Task: Sort the products in the category "Deodrant & Shave" by best match.
Action: Mouse moved to (249, 108)
Screenshot: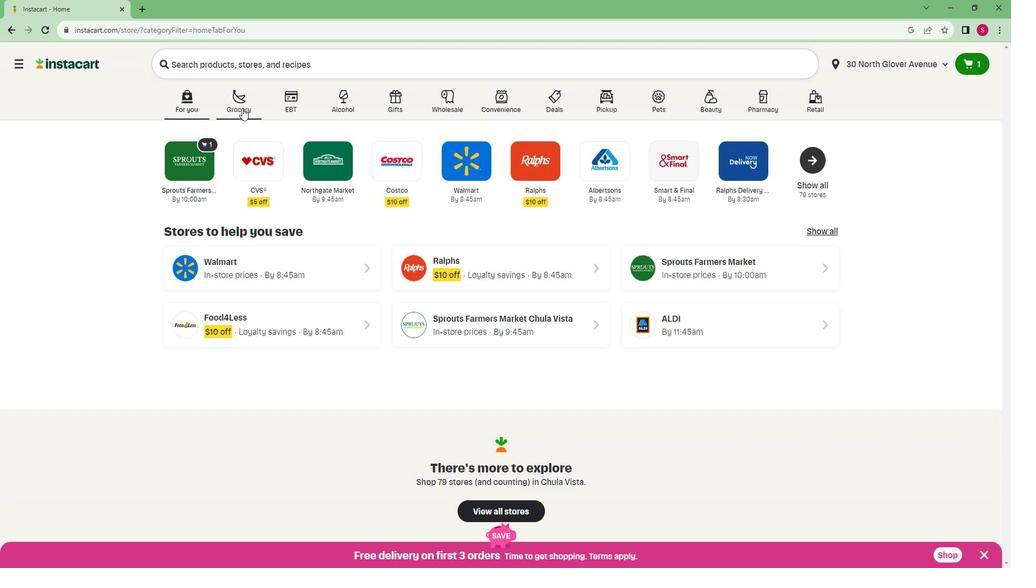 
Action: Mouse pressed left at (249, 108)
Screenshot: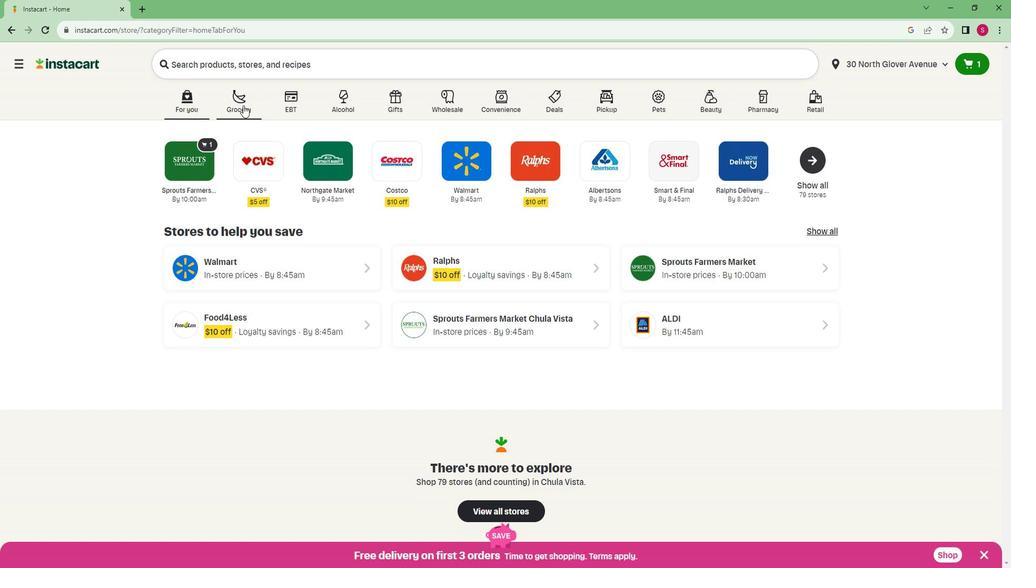 
Action: Mouse moved to (207, 294)
Screenshot: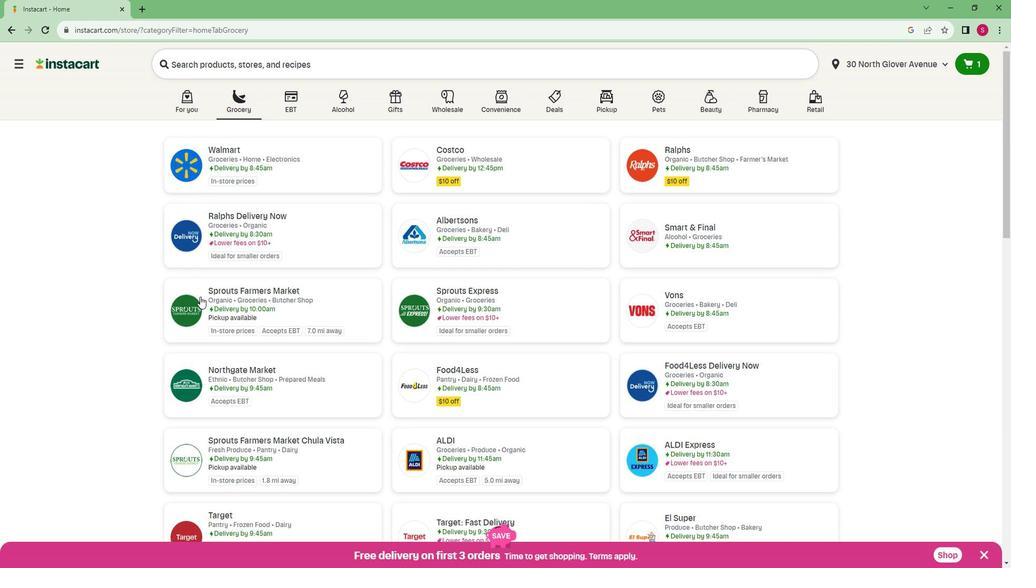 
Action: Mouse pressed left at (207, 294)
Screenshot: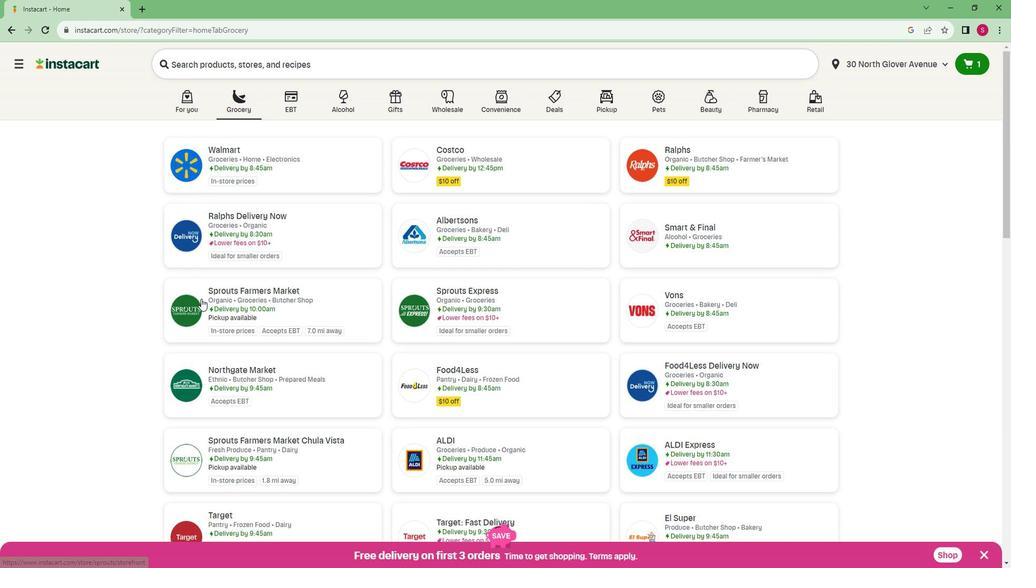 
Action: Mouse moved to (101, 359)
Screenshot: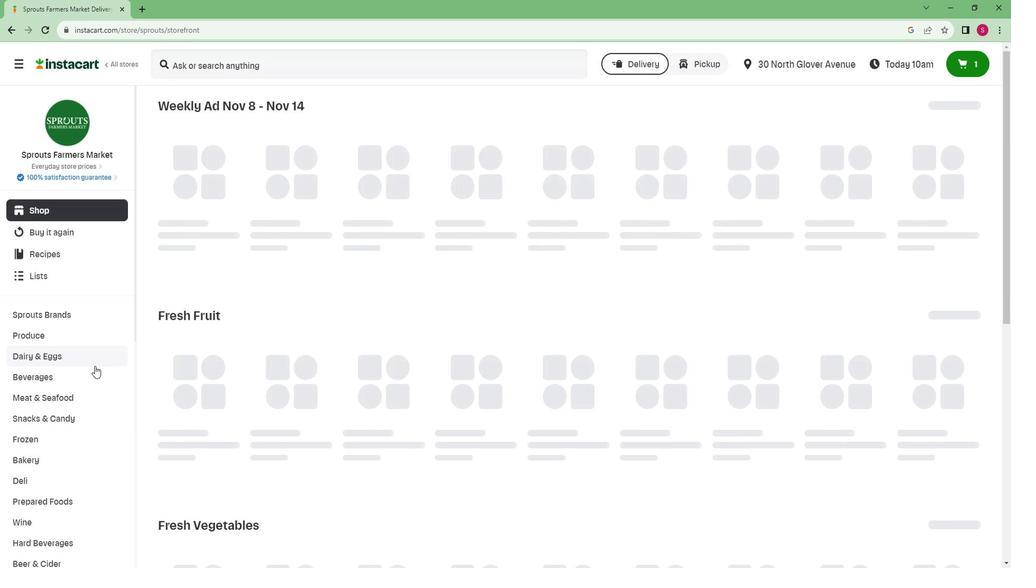 
Action: Mouse scrolled (101, 358) with delta (0, 0)
Screenshot: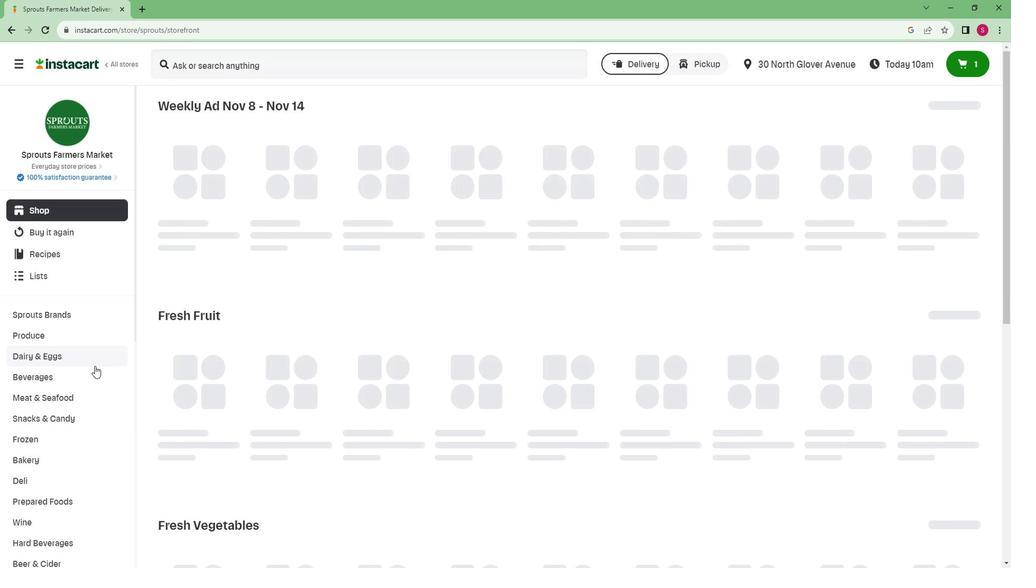 
Action: Mouse moved to (100, 360)
Screenshot: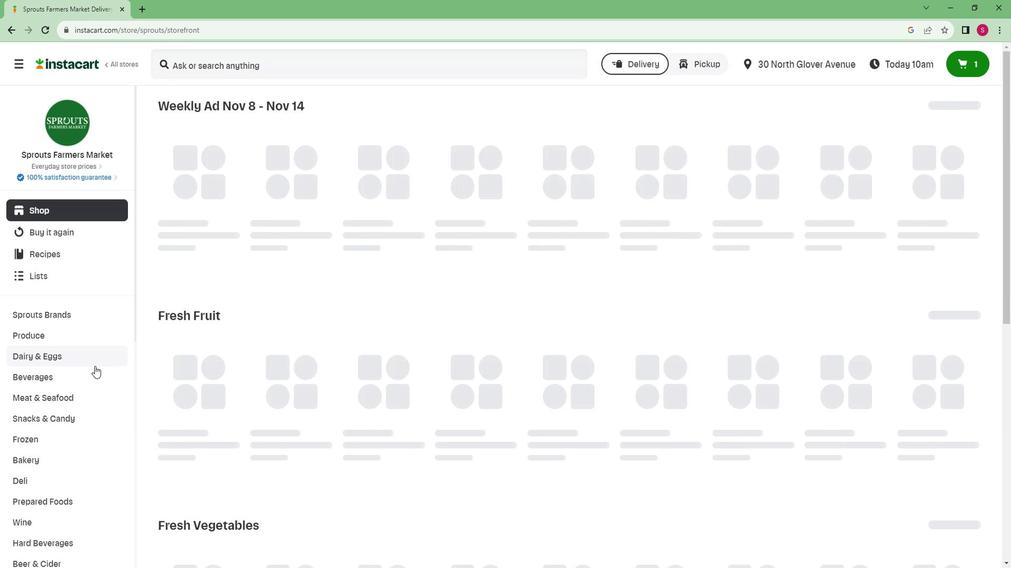 
Action: Mouse scrolled (100, 359) with delta (0, 0)
Screenshot: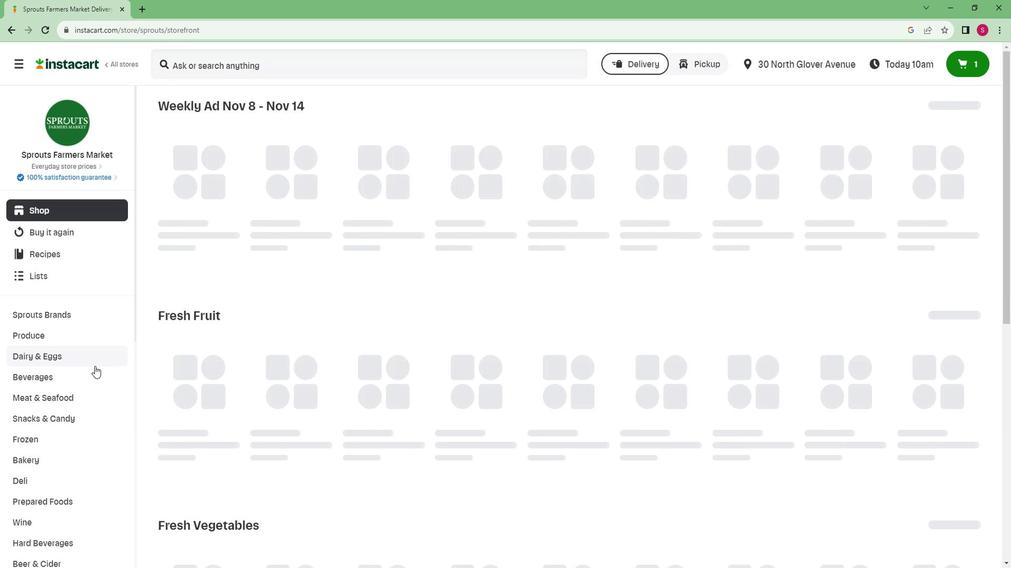 
Action: Mouse scrolled (100, 359) with delta (0, 0)
Screenshot: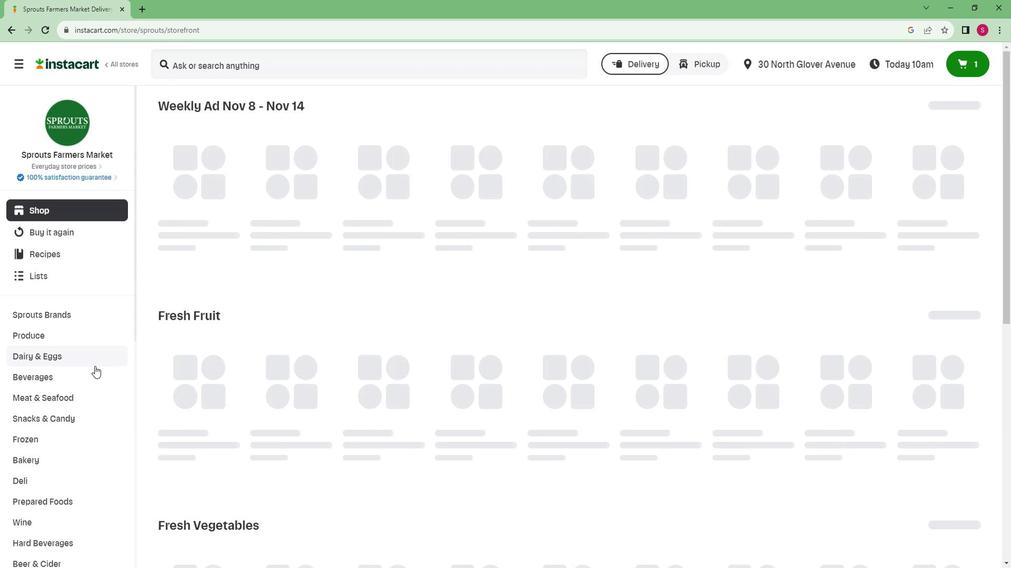 
Action: Mouse scrolled (100, 359) with delta (0, 0)
Screenshot: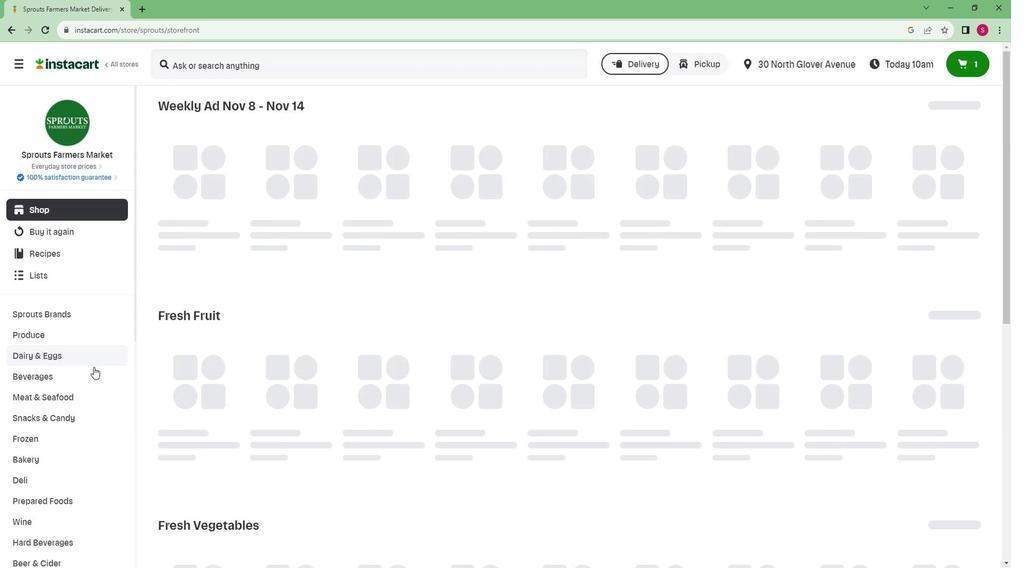 
Action: Mouse scrolled (100, 359) with delta (0, 0)
Screenshot: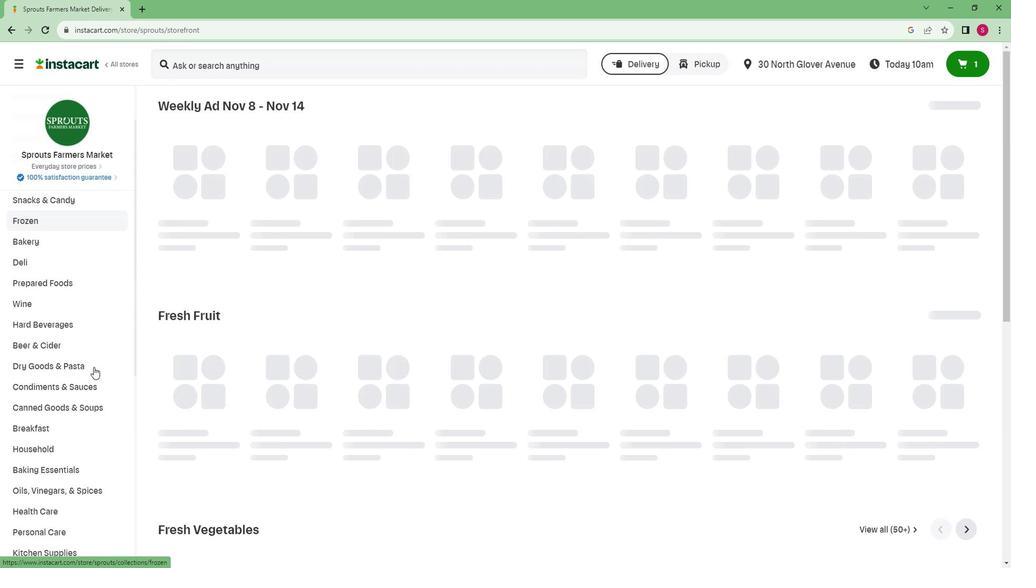 
Action: Mouse scrolled (100, 359) with delta (0, 0)
Screenshot: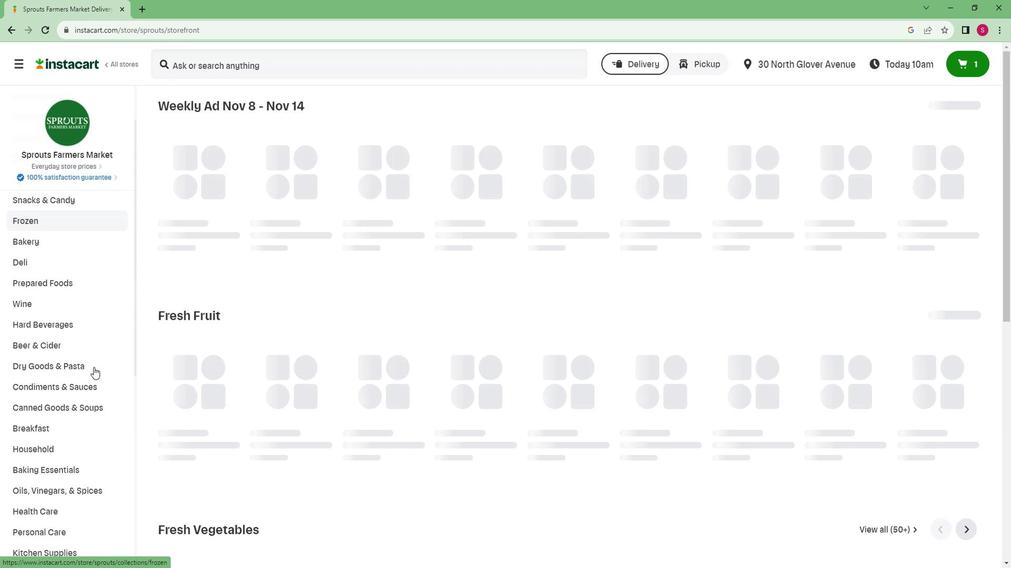 
Action: Mouse scrolled (100, 359) with delta (0, 0)
Screenshot: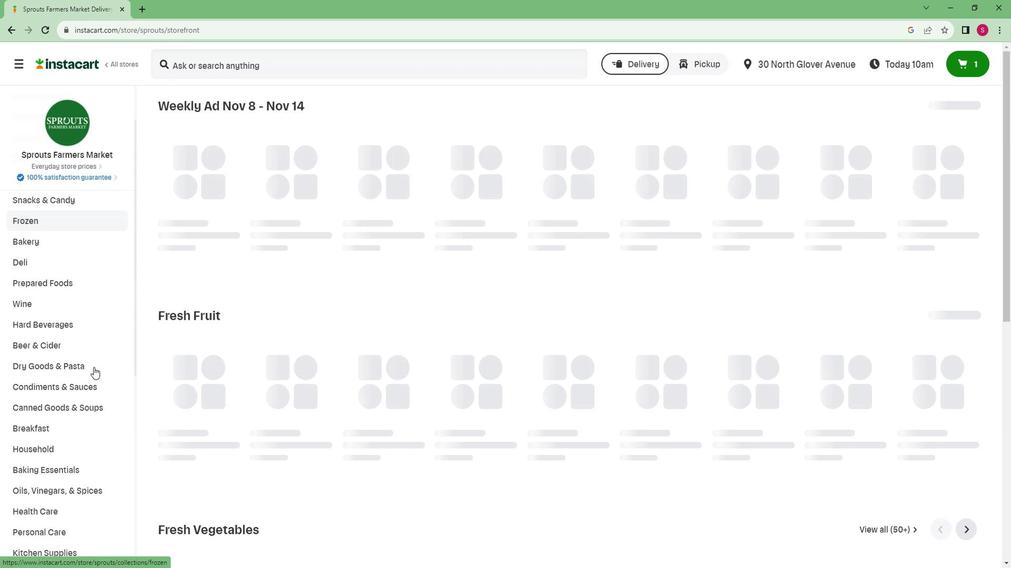 
Action: Mouse scrolled (100, 359) with delta (0, 0)
Screenshot: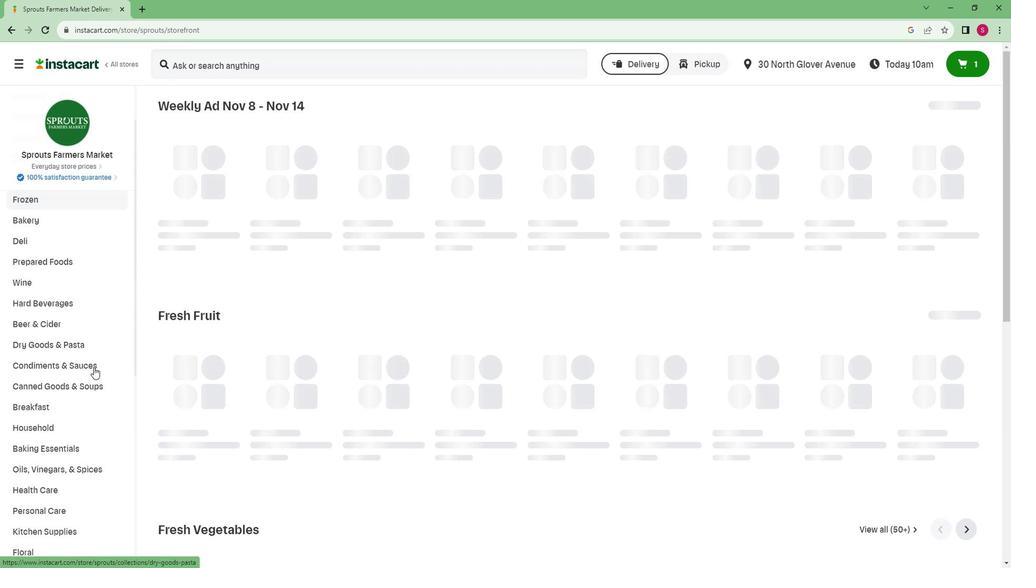 
Action: Mouse scrolled (100, 359) with delta (0, 0)
Screenshot: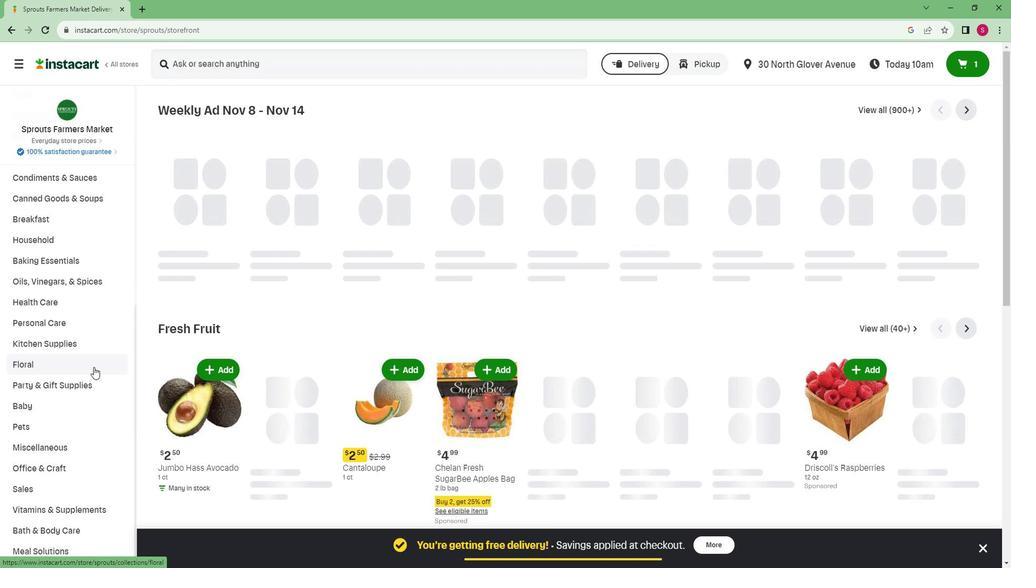 
Action: Mouse scrolled (100, 359) with delta (0, 0)
Screenshot: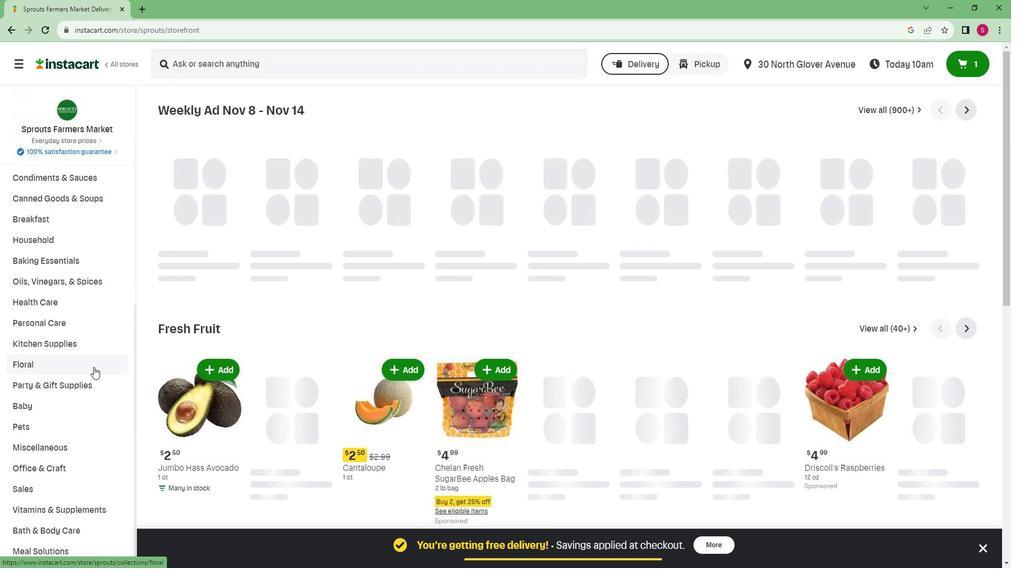 
Action: Mouse scrolled (100, 359) with delta (0, 0)
Screenshot: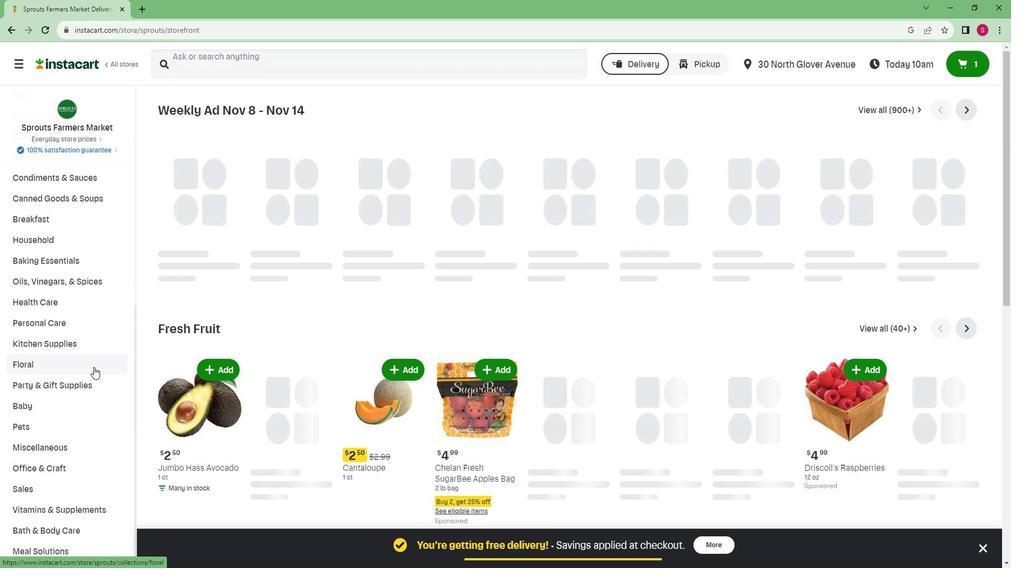
Action: Mouse moved to (53, 517)
Screenshot: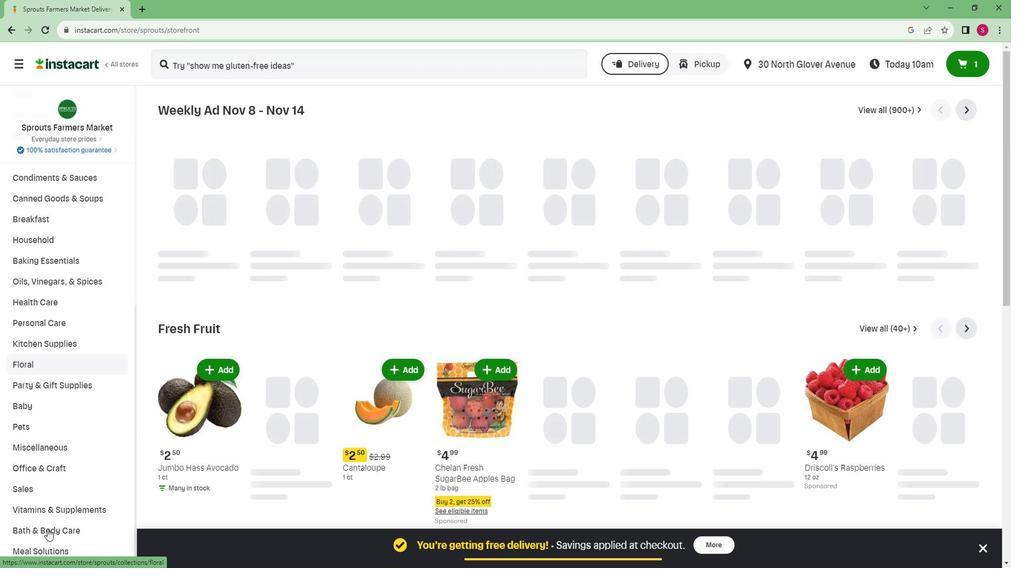 
Action: Mouse pressed left at (53, 517)
Screenshot: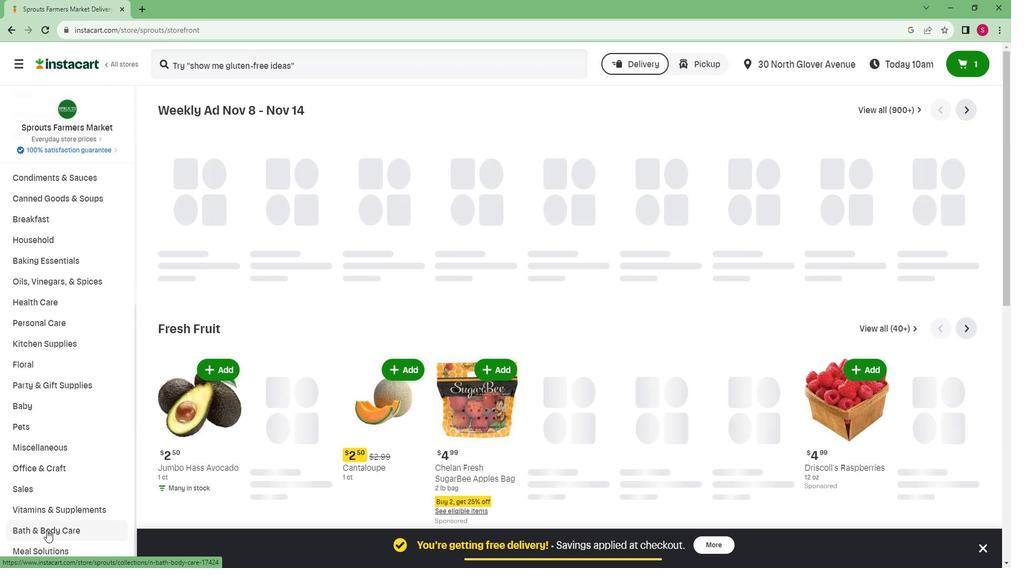 
Action: Mouse moved to (757, 136)
Screenshot: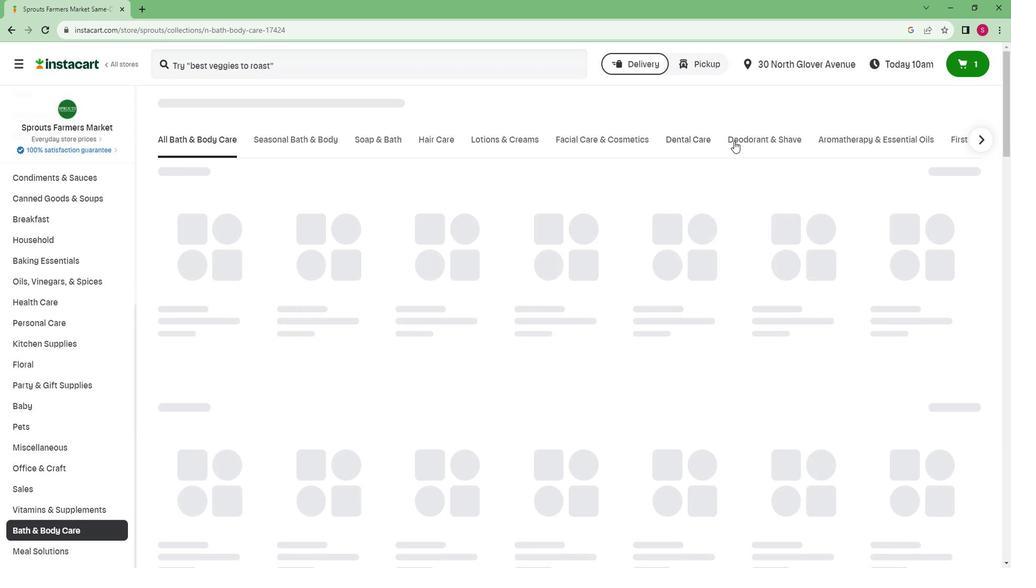 
Action: Mouse pressed left at (757, 136)
Screenshot: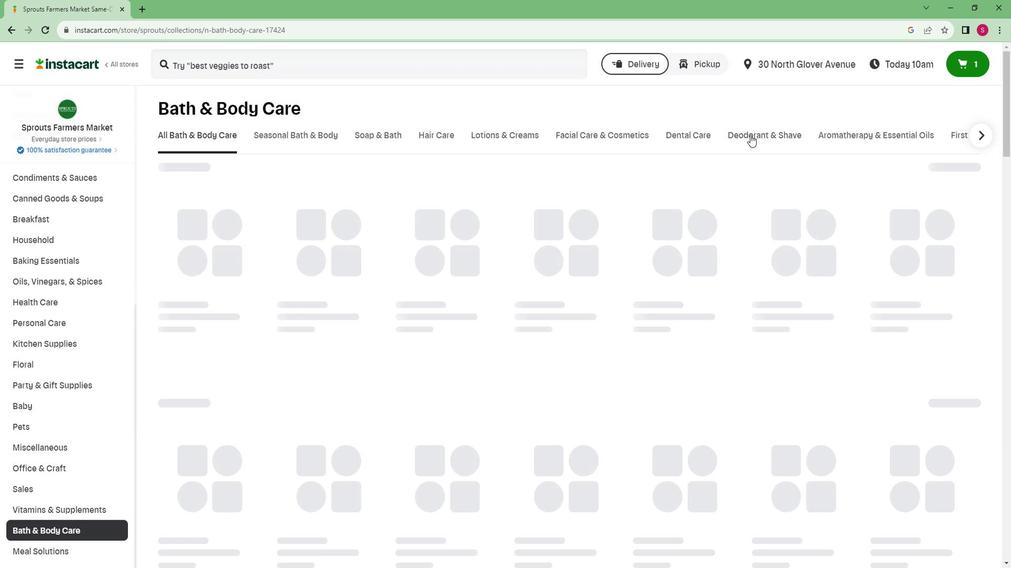 
Action: Mouse moved to (919, 175)
Screenshot: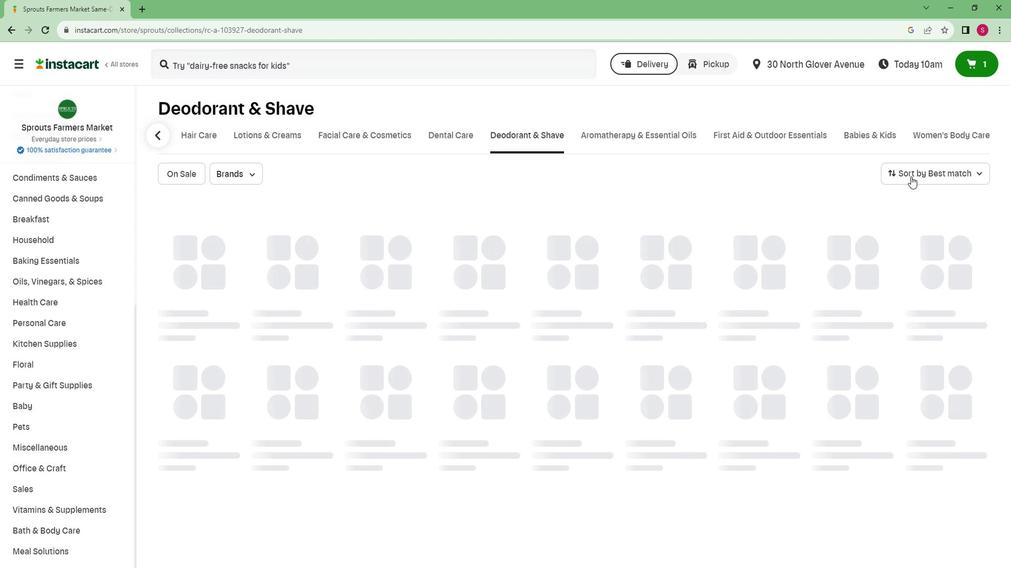 
Action: Mouse pressed left at (919, 175)
Screenshot: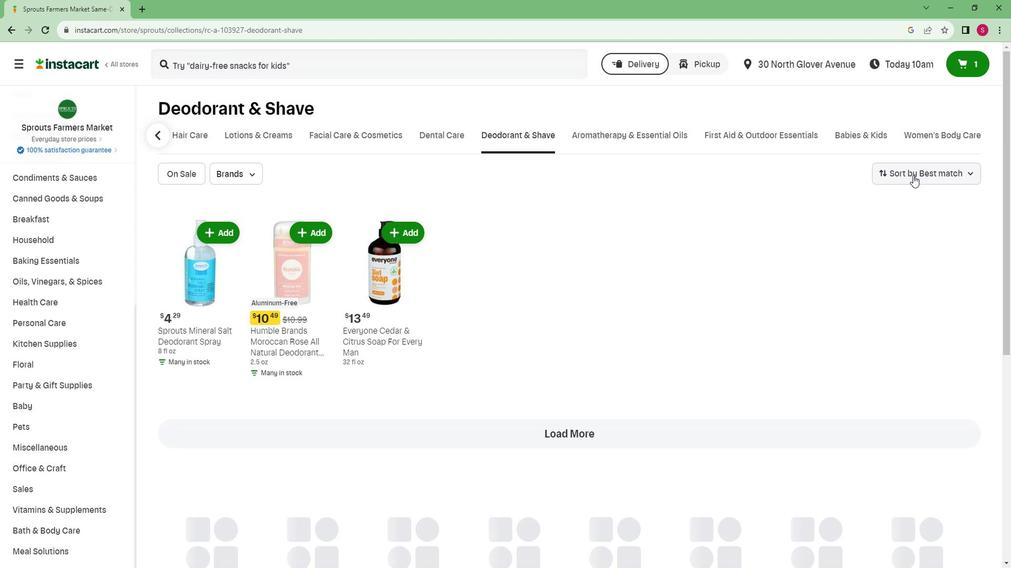 
Action: Mouse moved to (903, 204)
Screenshot: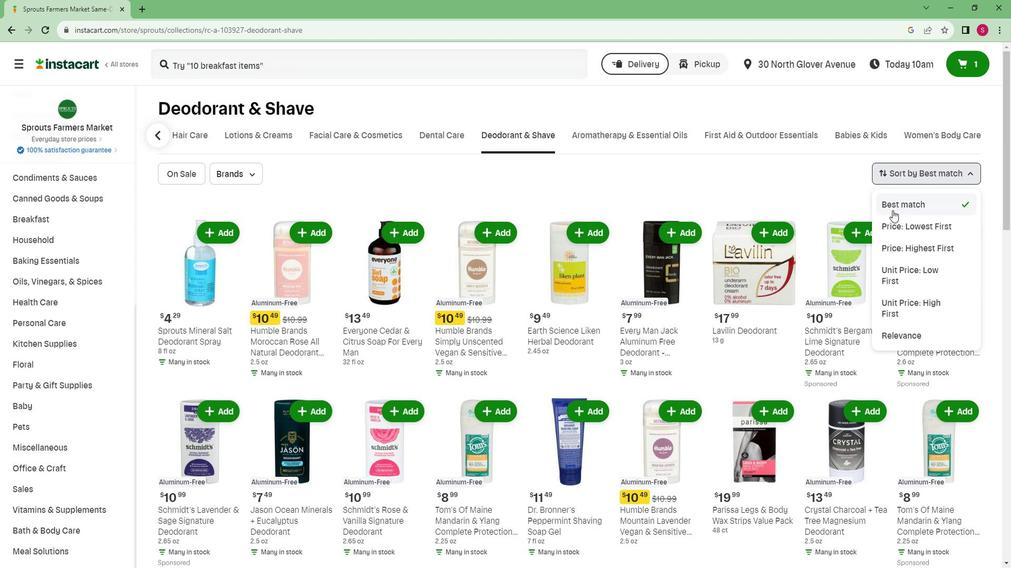 
Action: Mouse pressed left at (903, 204)
Screenshot: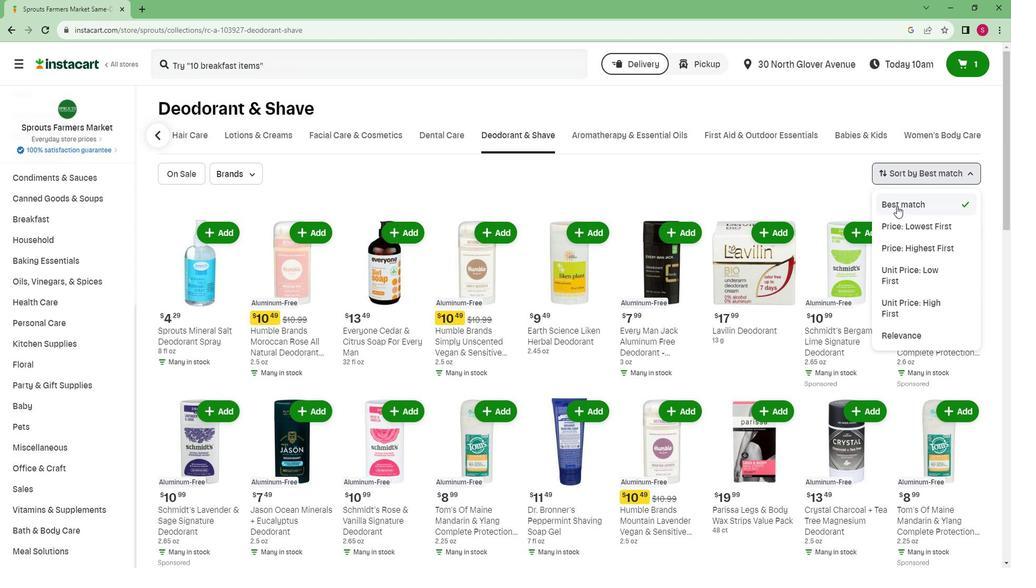 
Action: Mouse moved to (648, 242)
Screenshot: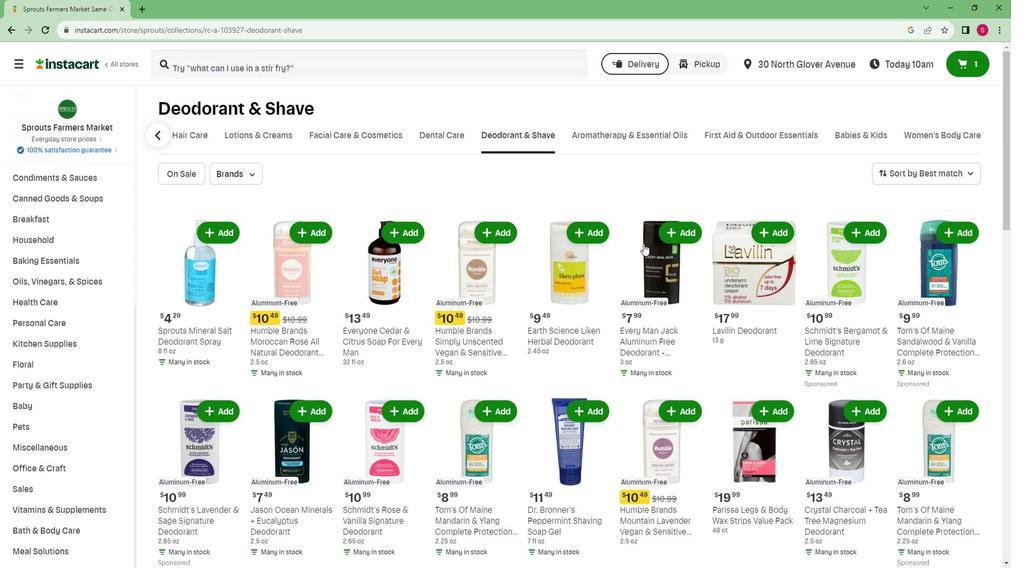 
Action: Mouse scrolled (648, 241) with delta (0, 0)
Screenshot: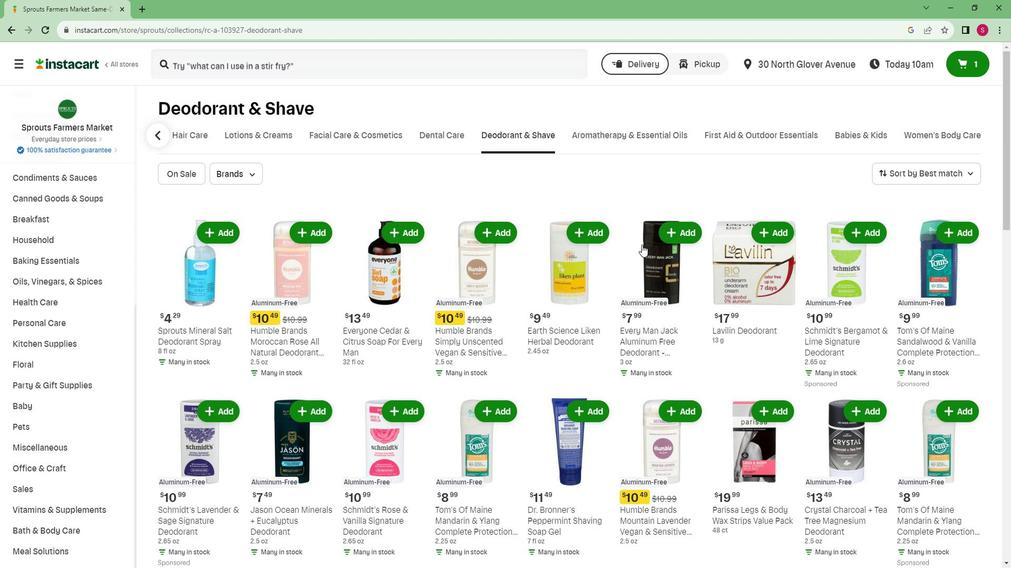 
Action: Mouse scrolled (648, 241) with delta (0, 0)
Screenshot: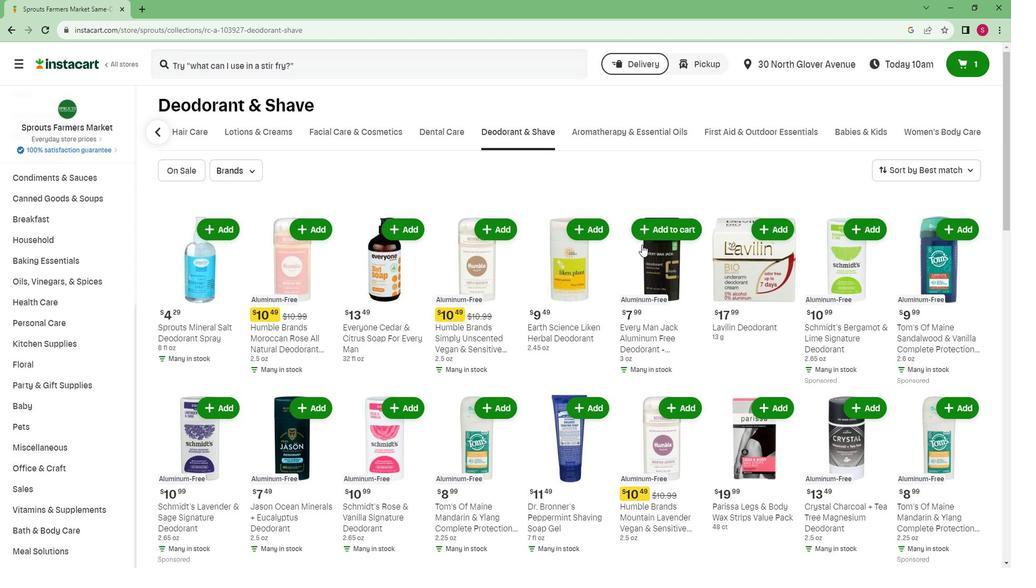 
Action: Mouse scrolled (648, 241) with delta (0, 0)
Screenshot: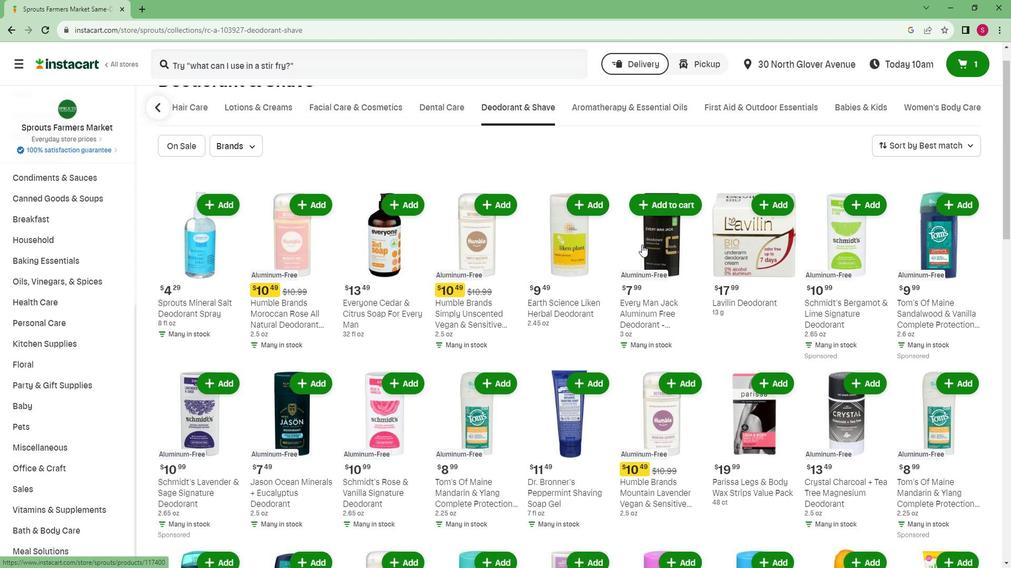 
Action: Mouse scrolled (648, 241) with delta (0, 0)
Screenshot: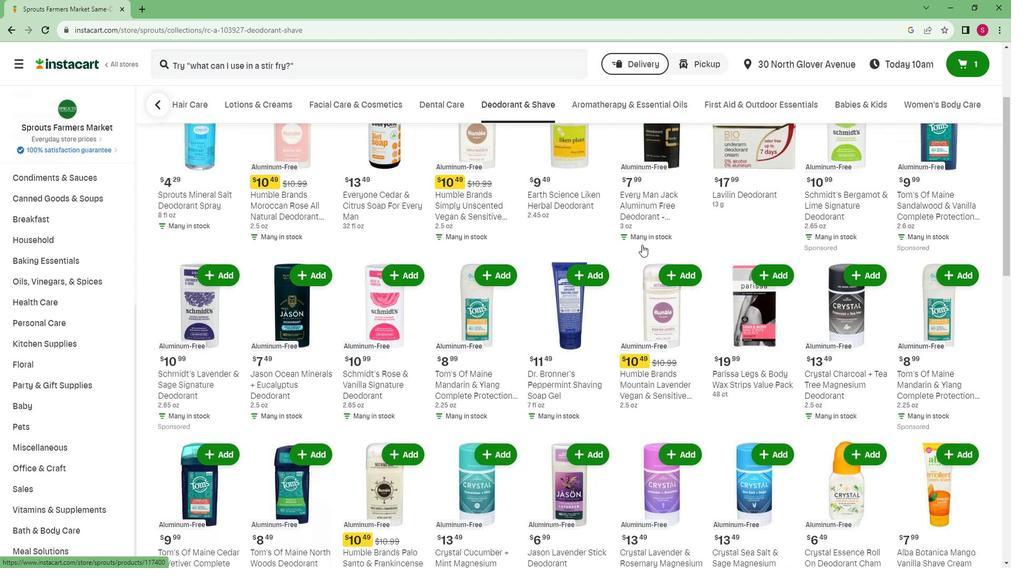 
Action: Mouse moved to (653, 242)
Screenshot: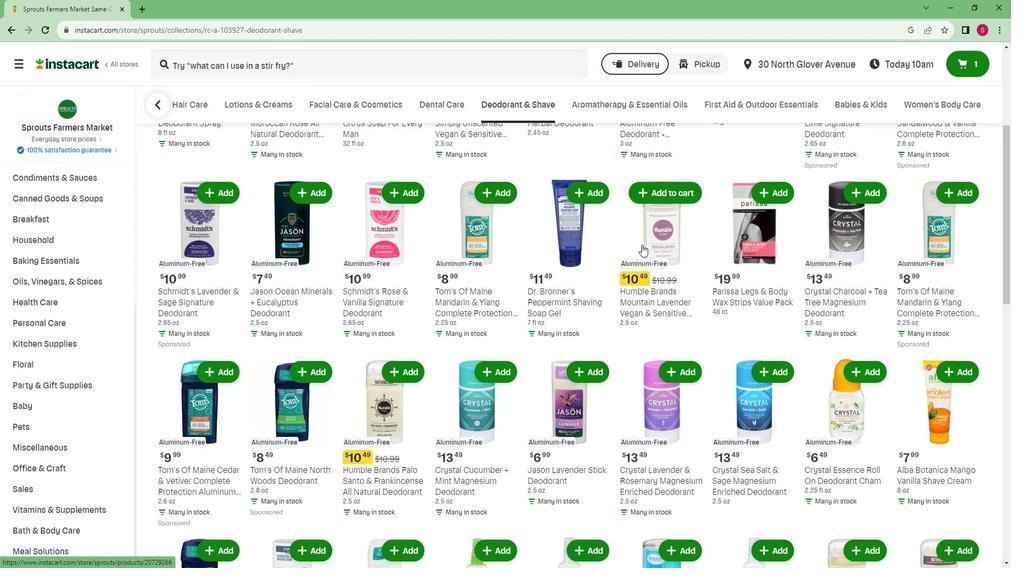 
